 Task: In the Company moma.org, Log call with description : 'Engaged in a call with a potential buyer discussing their requirements.'; Select call outcome: 'Busy '; Select call Direction: Inbound; Add date: '11 September, 2023' and time 6:00:PM. Logged in from softage.1@softage.net
Action: Mouse moved to (83, 53)
Screenshot: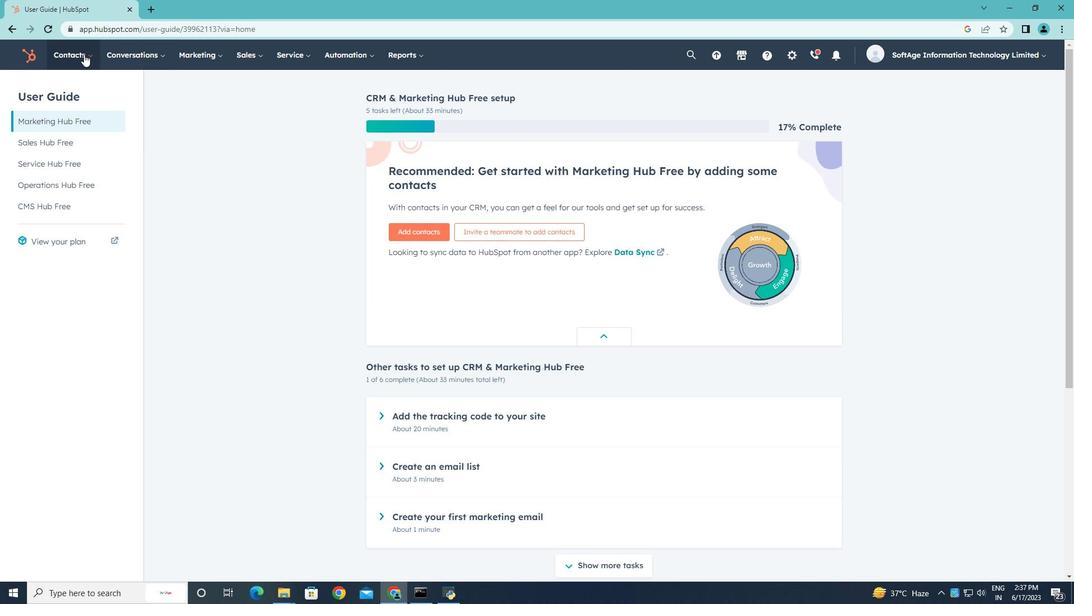 
Action: Mouse pressed left at (83, 53)
Screenshot: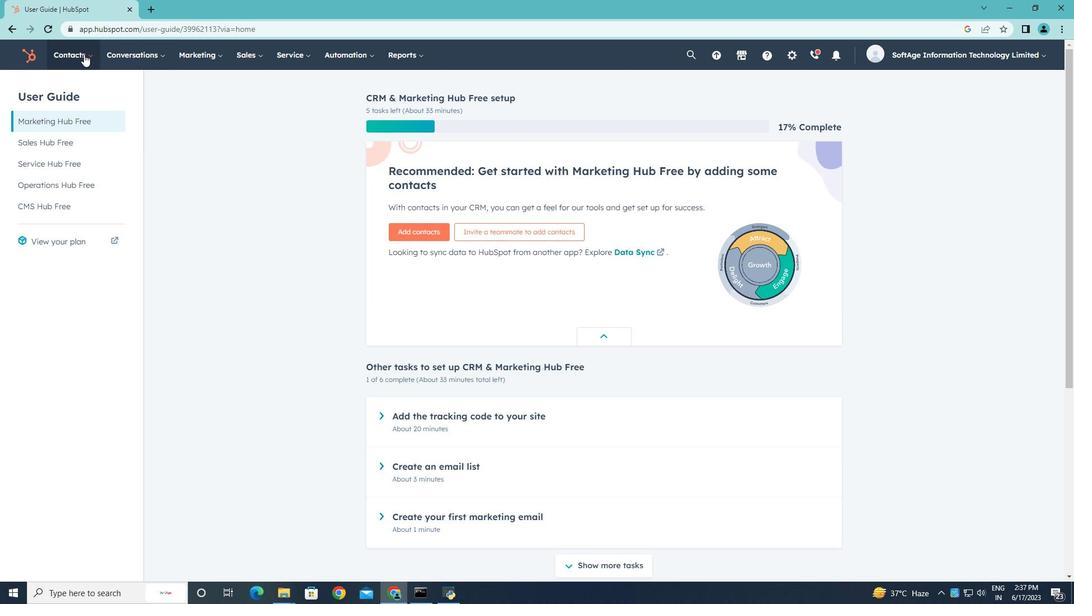 
Action: Mouse moved to (84, 107)
Screenshot: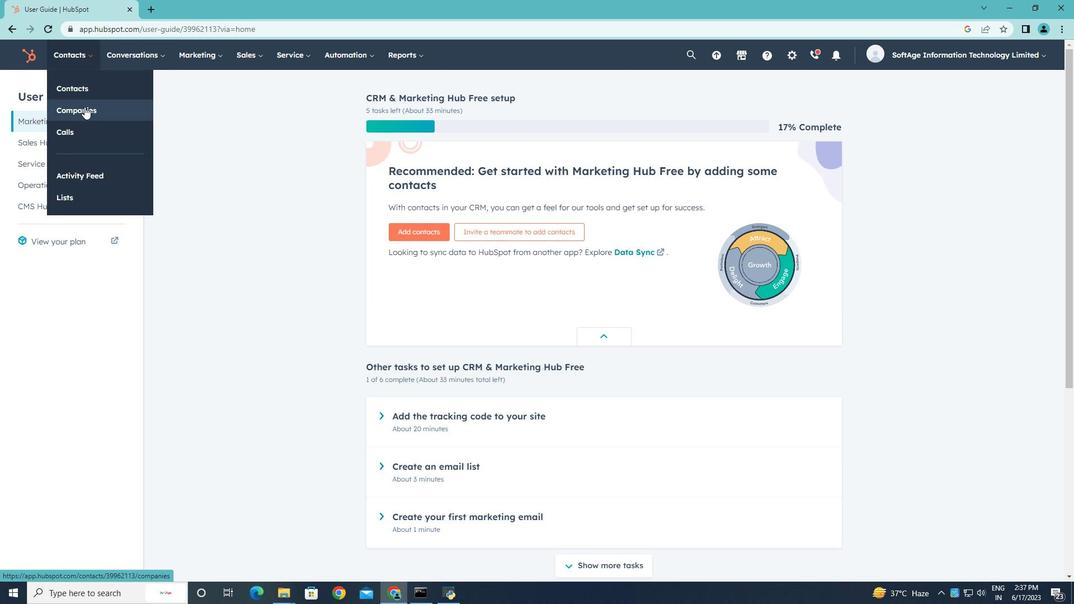 
Action: Mouse pressed left at (84, 107)
Screenshot: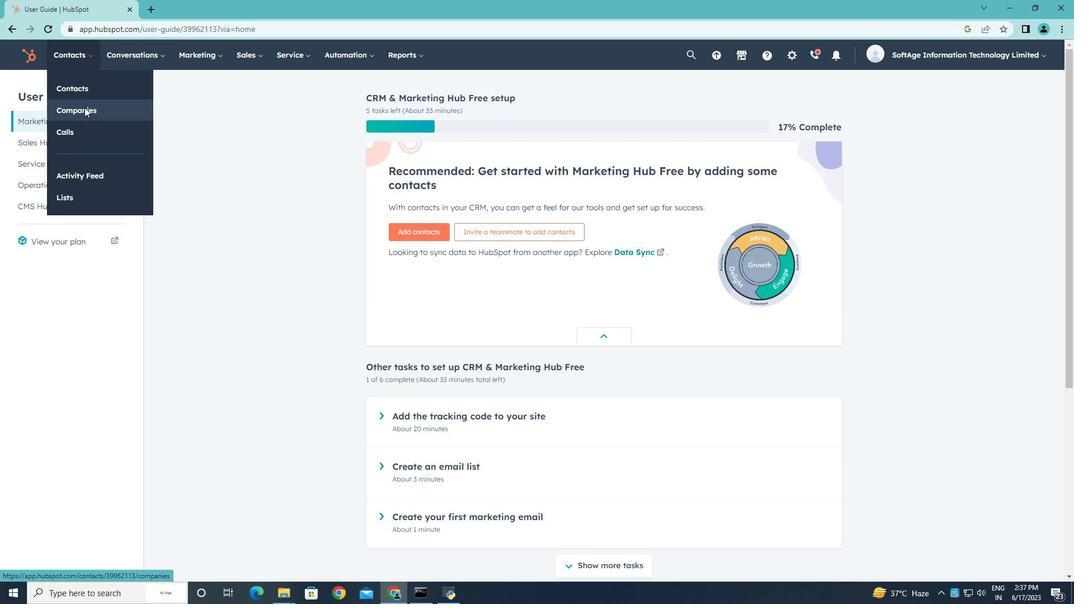 
Action: Mouse moved to (83, 180)
Screenshot: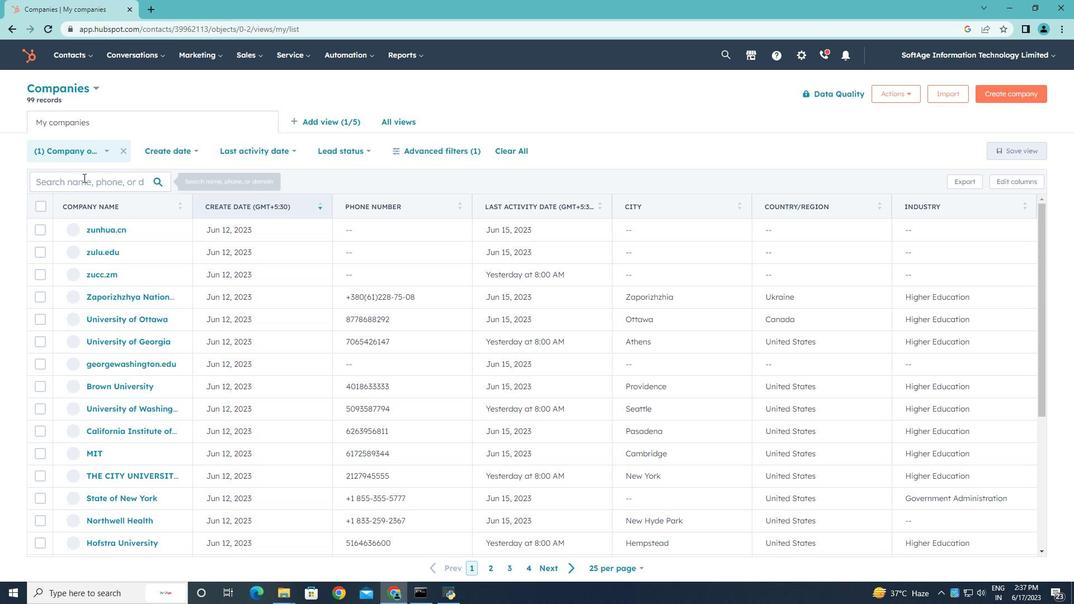 
Action: Mouse pressed left at (83, 180)
Screenshot: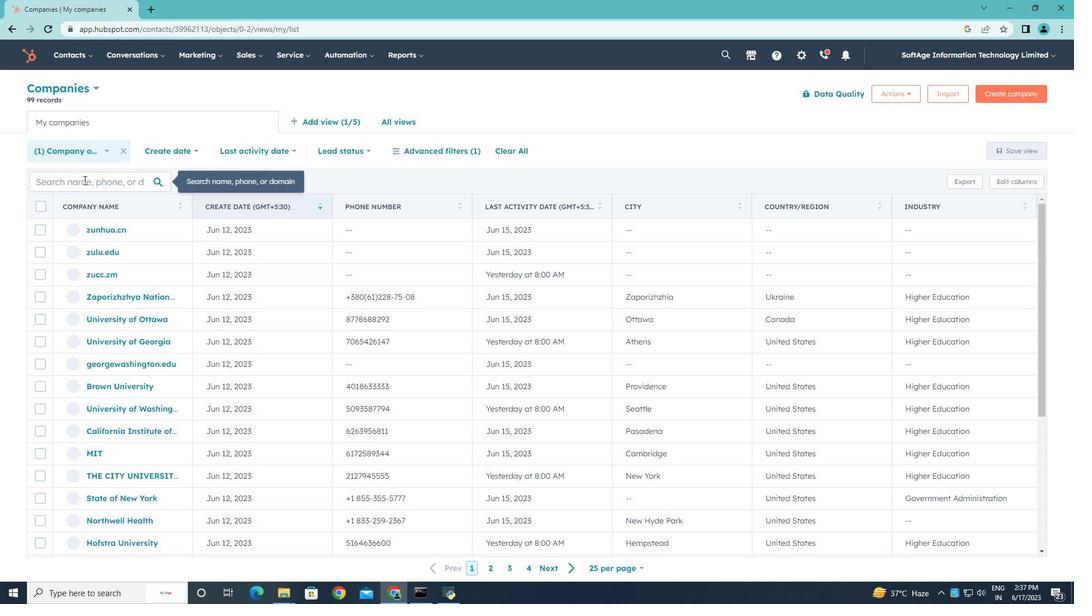 
Action: Key pressed <Key.shift>moma.org
Screenshot: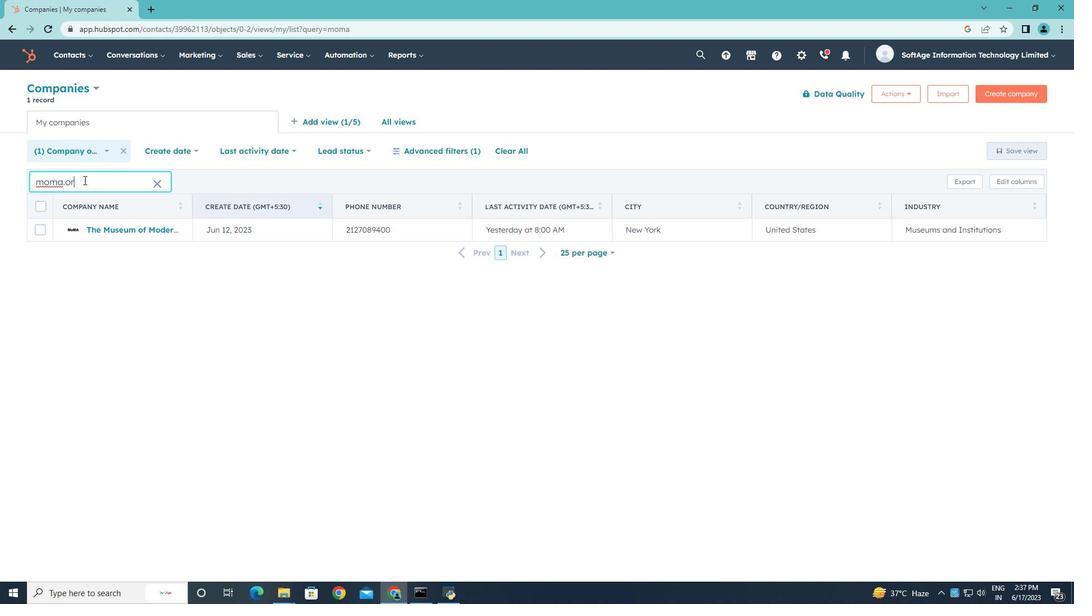 
Action: Mouse moved to (113, 232)
Screenshot: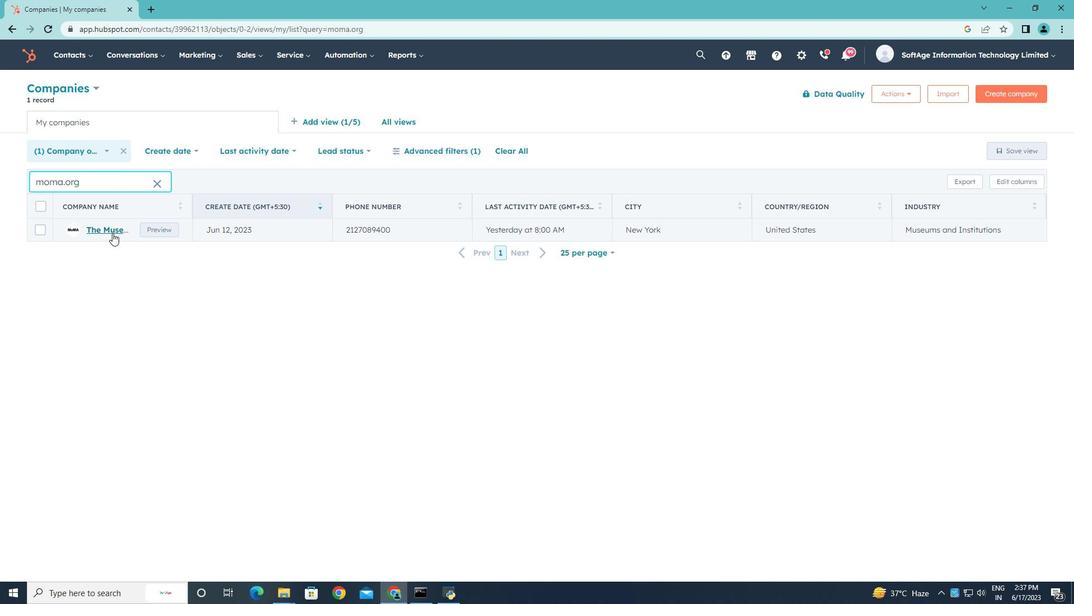 
Action: Mouse pressed left at (113, 232)
Screenshot: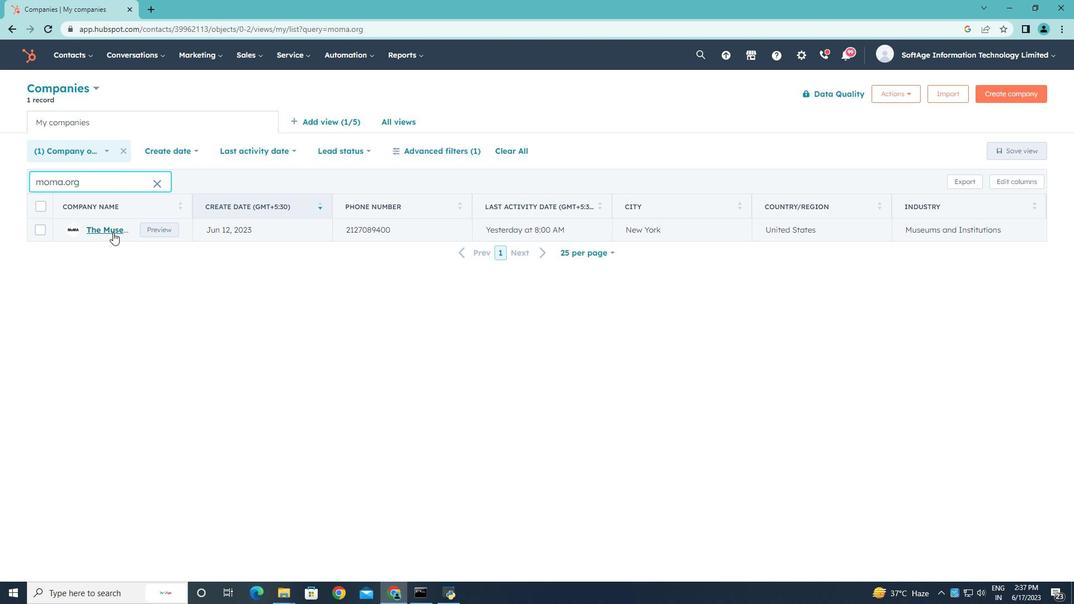
Action: Mouse moved to (220, 189)
Screenshot: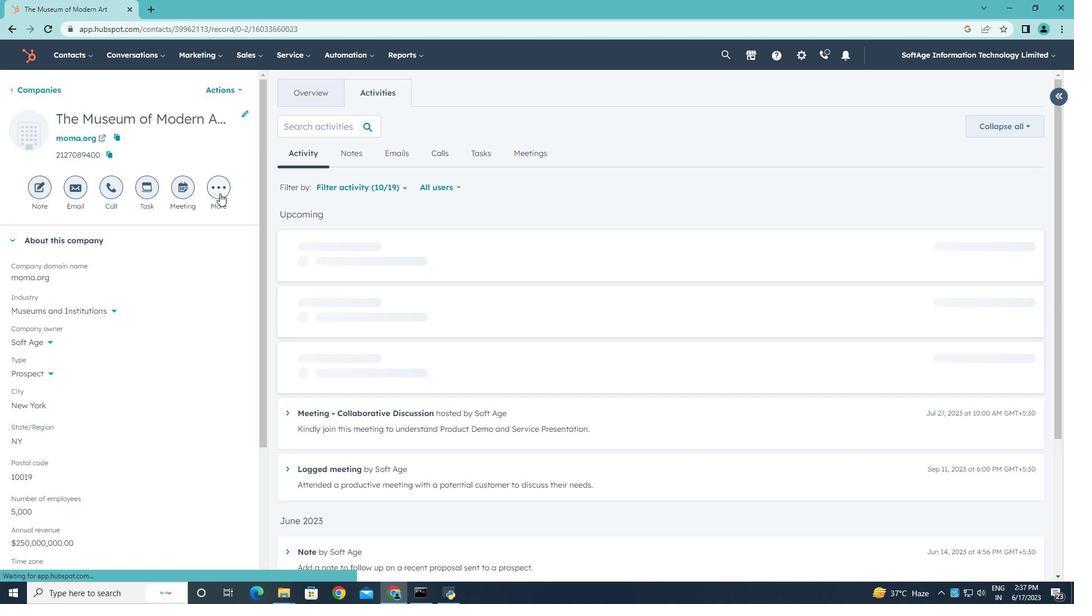 
Action: Mouse pressed left at (220, 189)
Screenshot: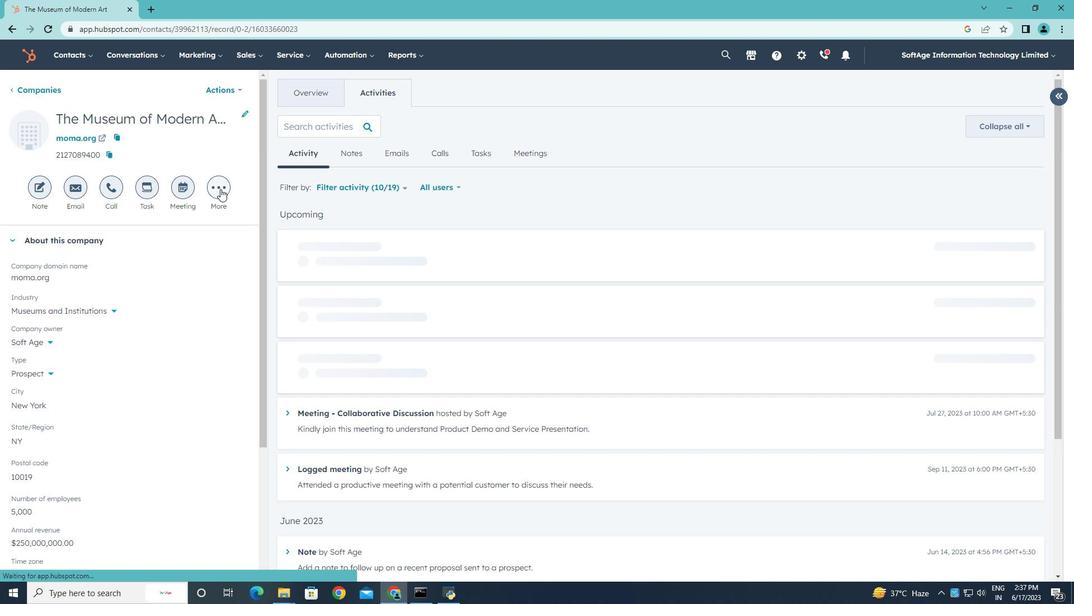 
Action: Mouse moved to (206, 280)
Screenshot: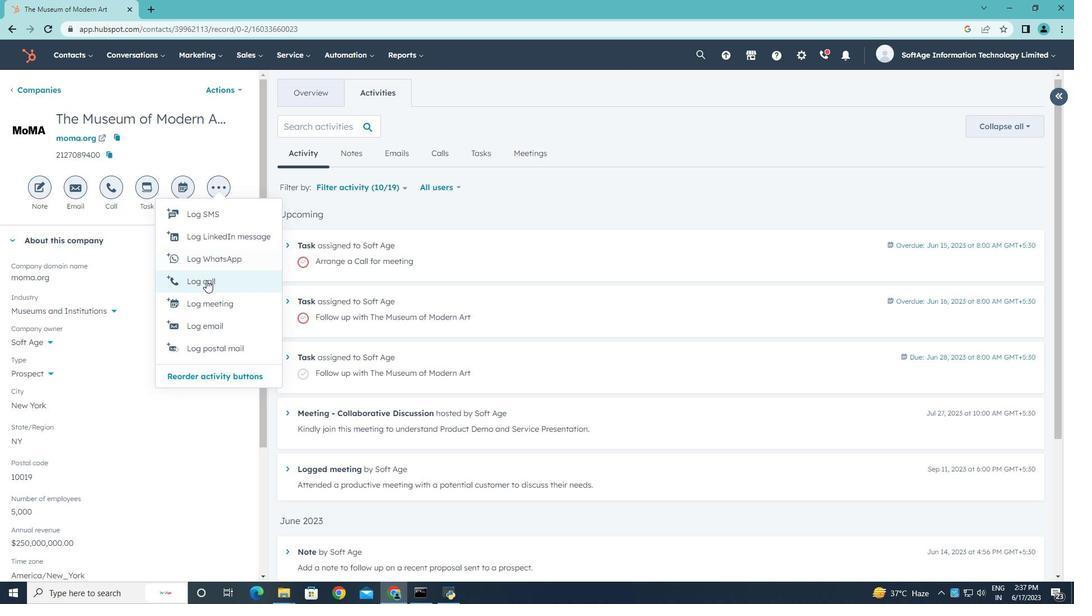 
Action: Mouse pressed left at (206, 280)
Screenshot: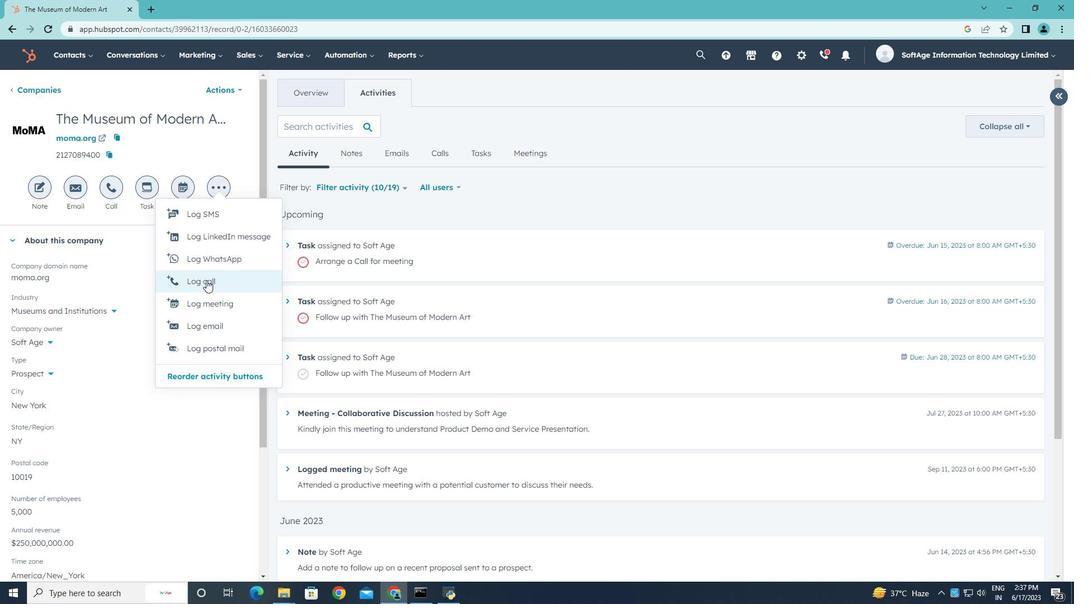 
Action: Key pressed <Key.shift>Engaged<Key.space>in<Key.space>a<Key.space>w<Key.backspace>call<Key.space>with<Key.space>a<Key.space>potential<Key.space>buyer<Key.space>discussing<Key.space>their<Key.space>requirements.
Screenshot: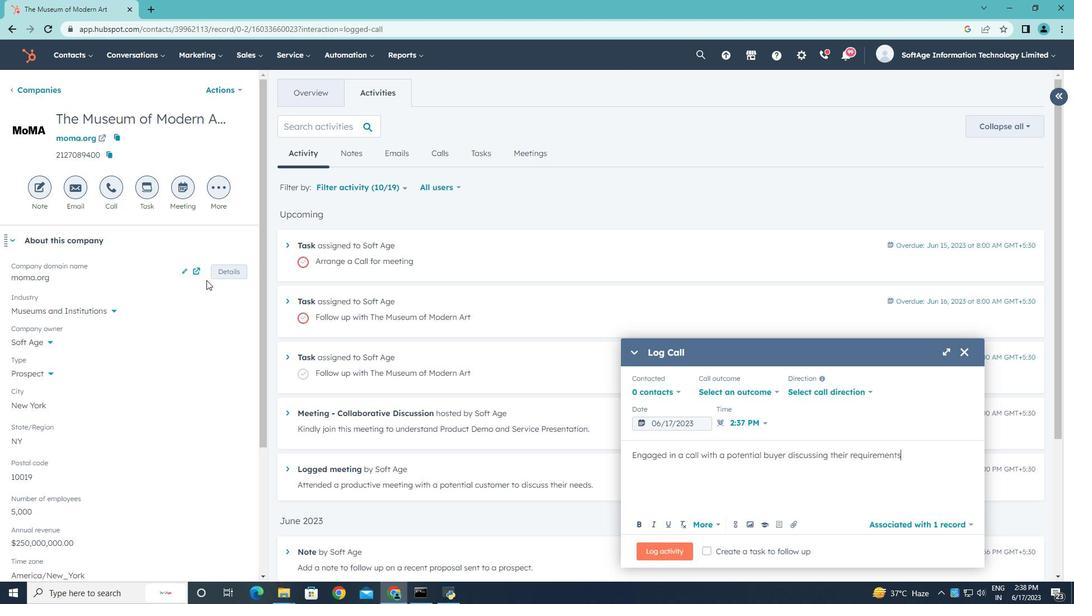 
Action: Mouse moved to (773, 390)
Screenshot: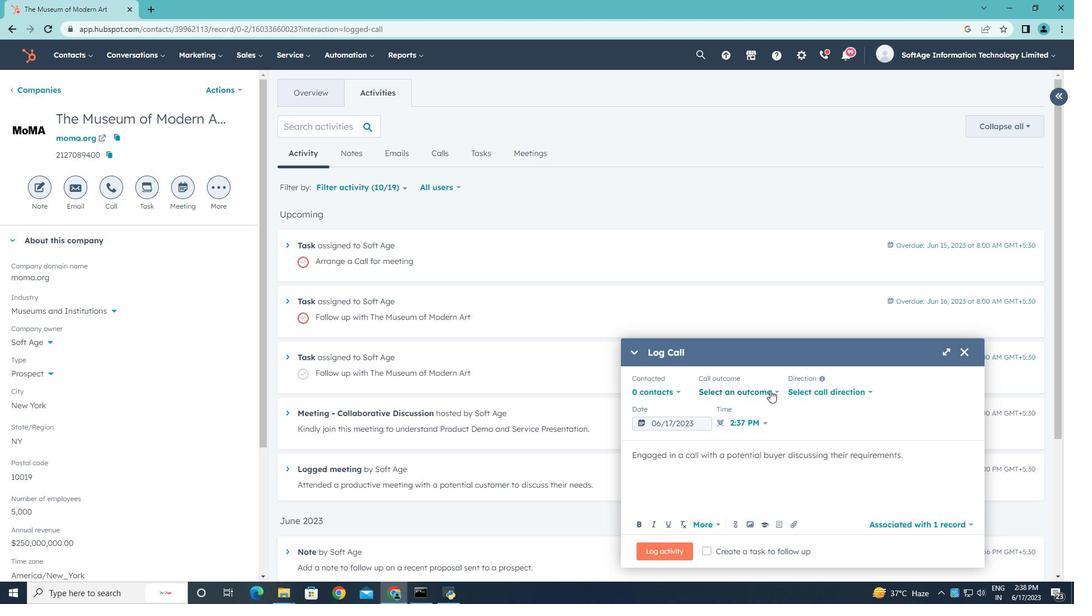 
Action: Mouse pressed left at (773, 390)
Screenshot: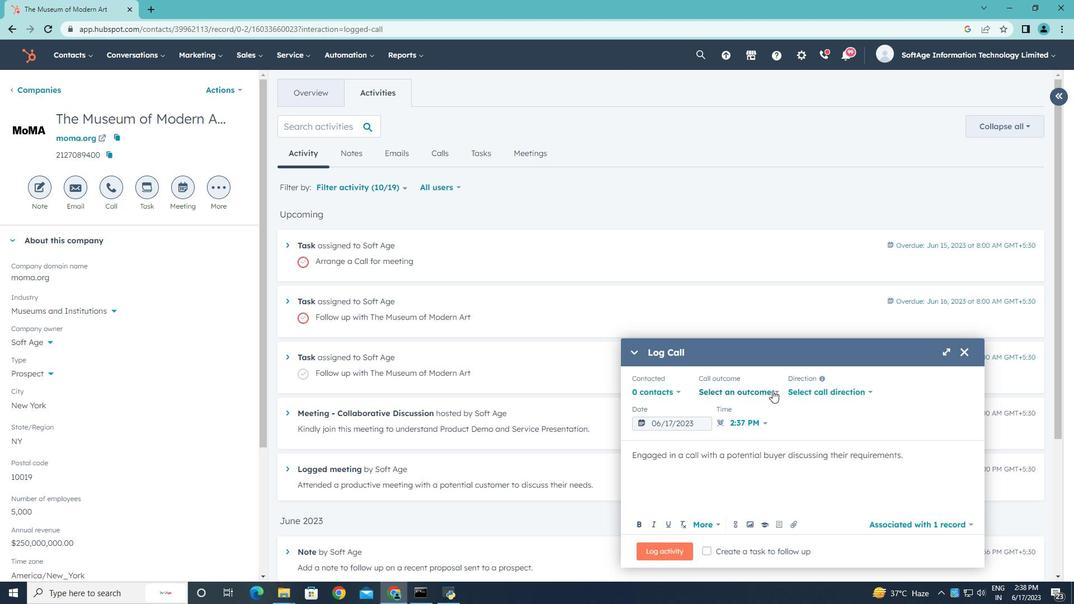 
Action: Mouse moved to (747, 429)
Screenshot: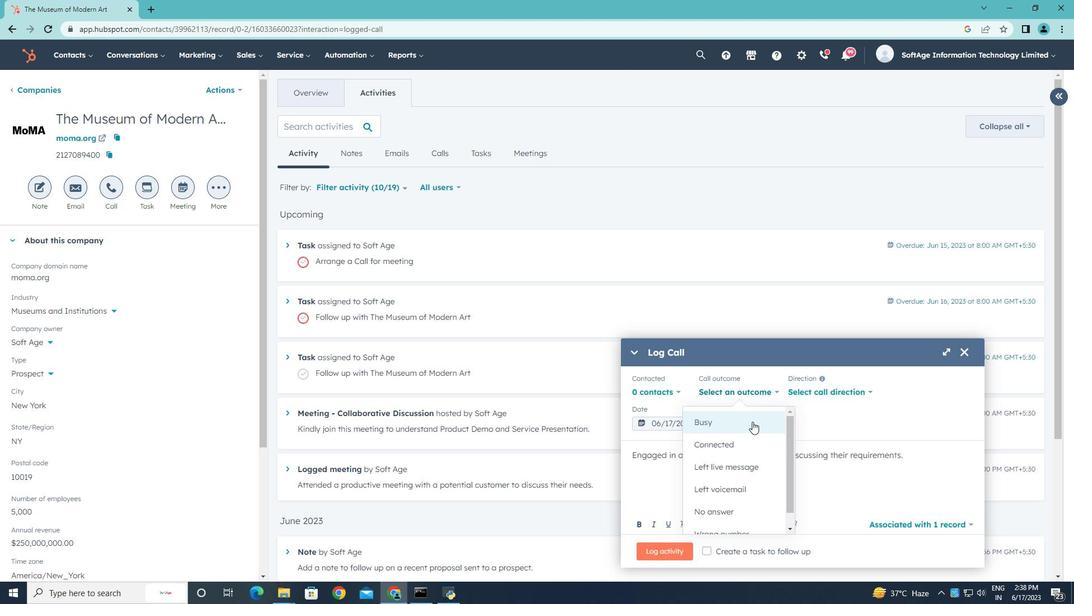 
Action: Mouse pressed left at (747, 429)
Screenshot: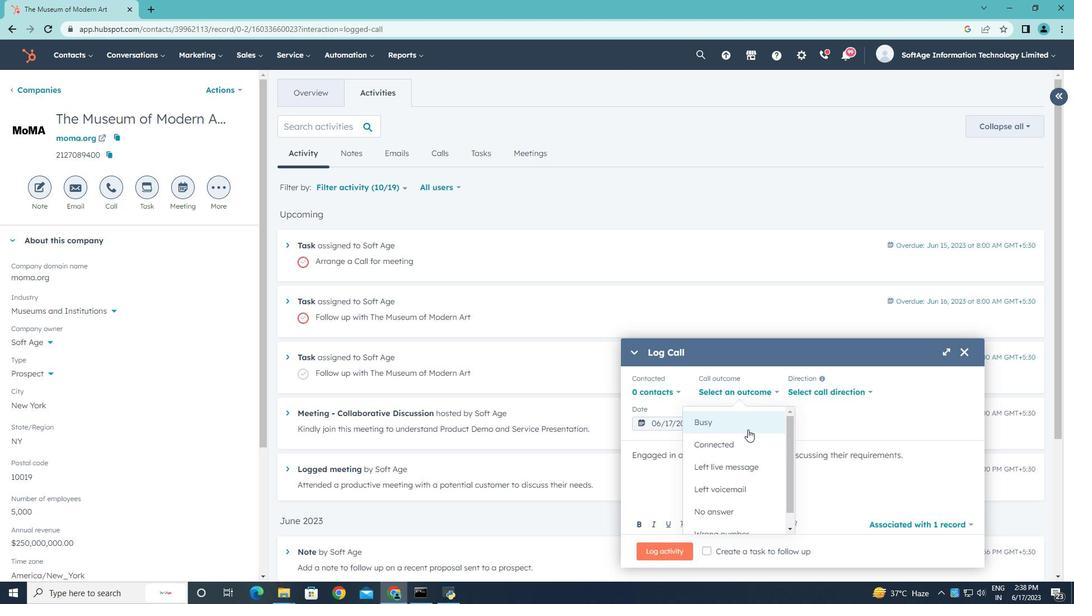 
Action: Mouse moved to (816, 395)
Screenshot: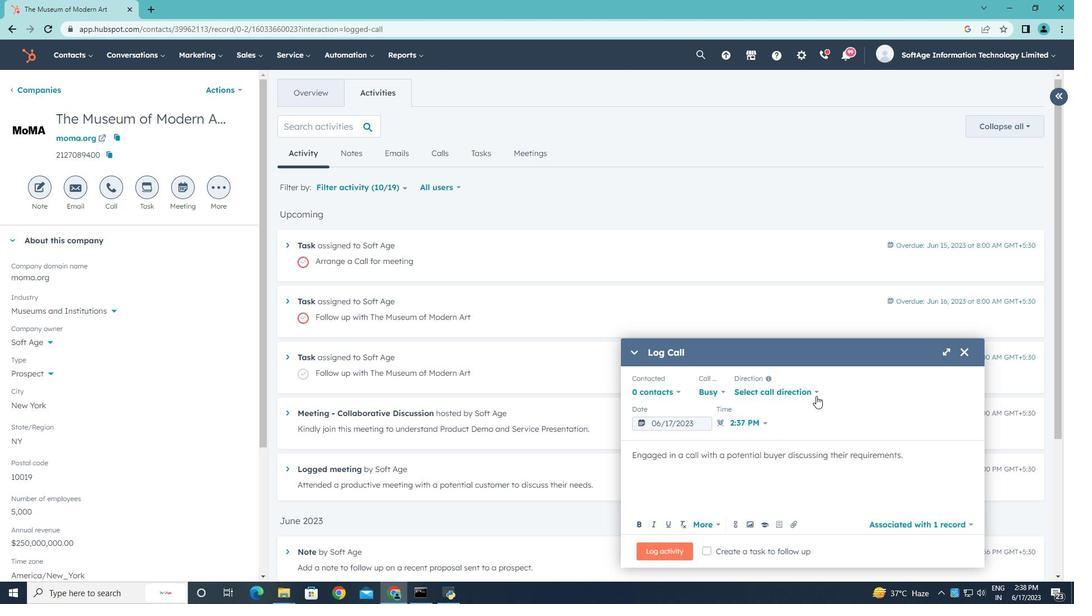 
Action: Mouse pressed left at (816, 395)
Screenshot: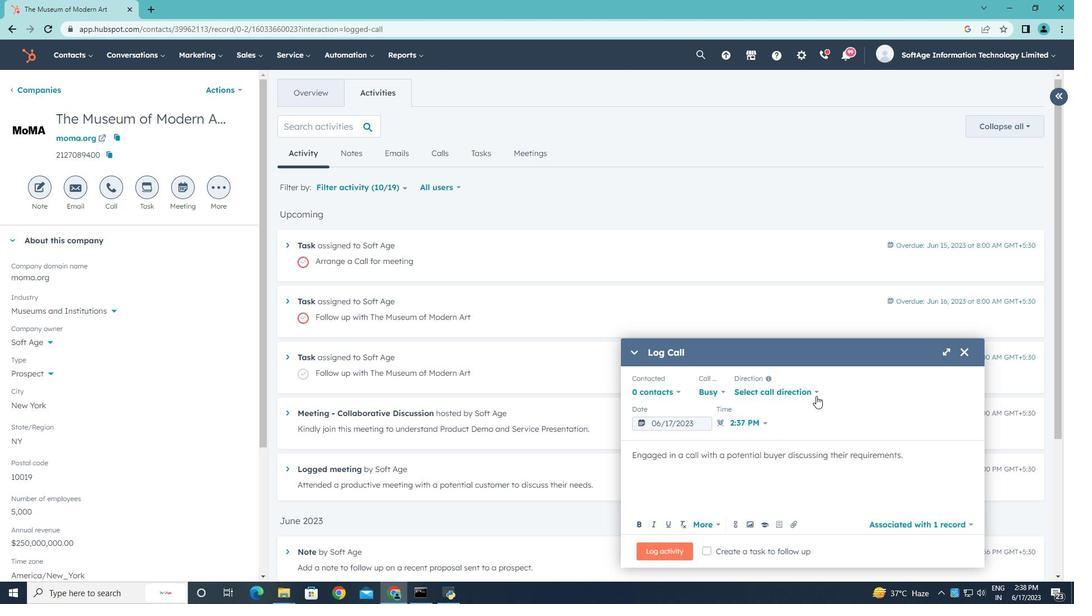 
Action: Mouse moved to (779, 425)
Screenshot: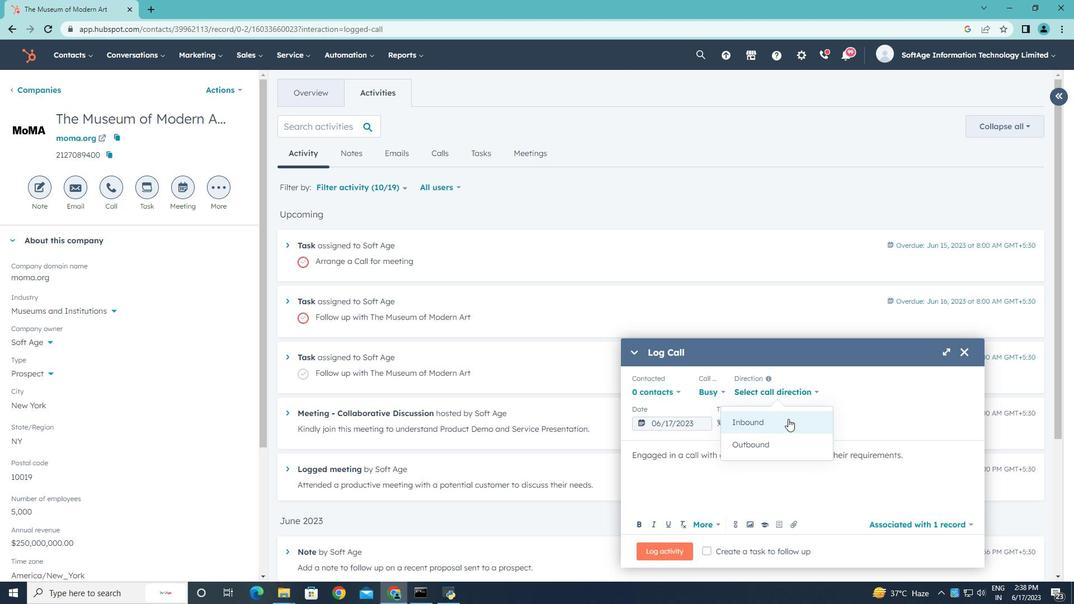 
Action: Mouse pressed left at (779, 425)
Screenshot: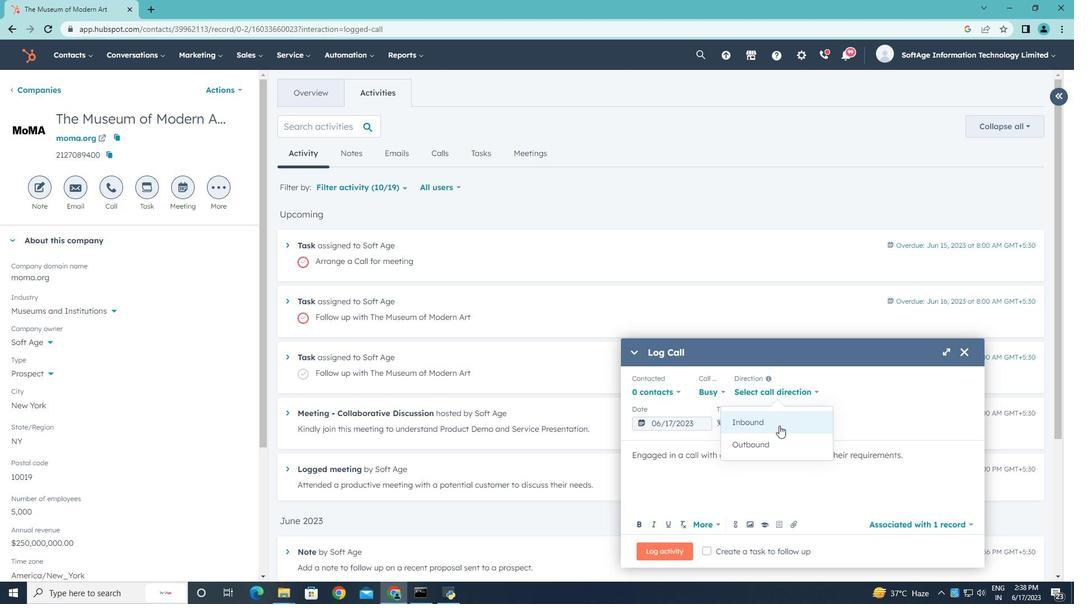 
Action: Mouse moved to (860, 393)
Screenshot: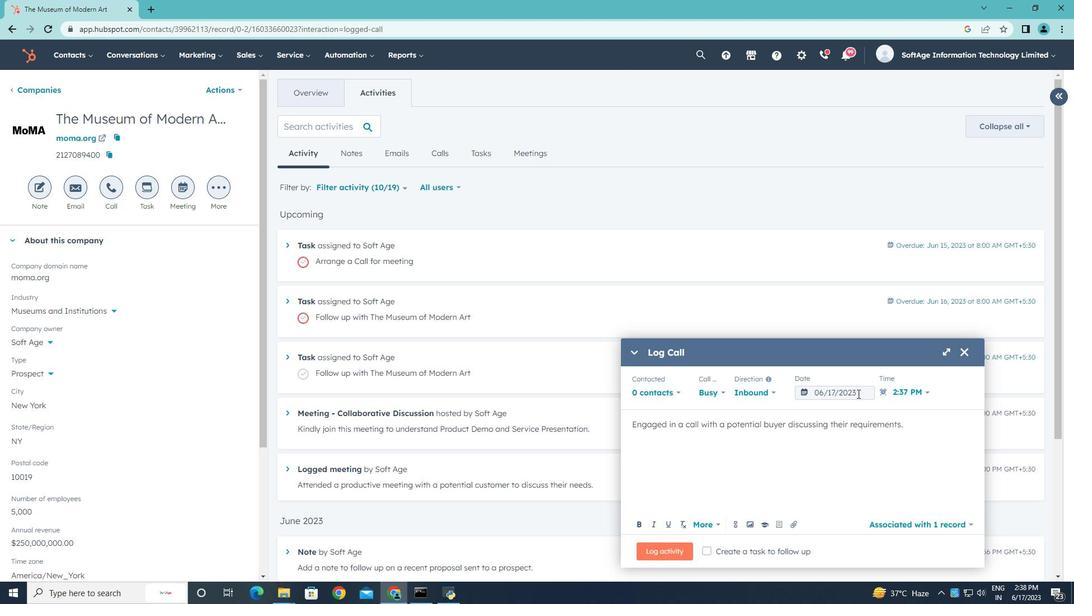 
Action: Mouse pressed left at (860, 393)
Screenshot: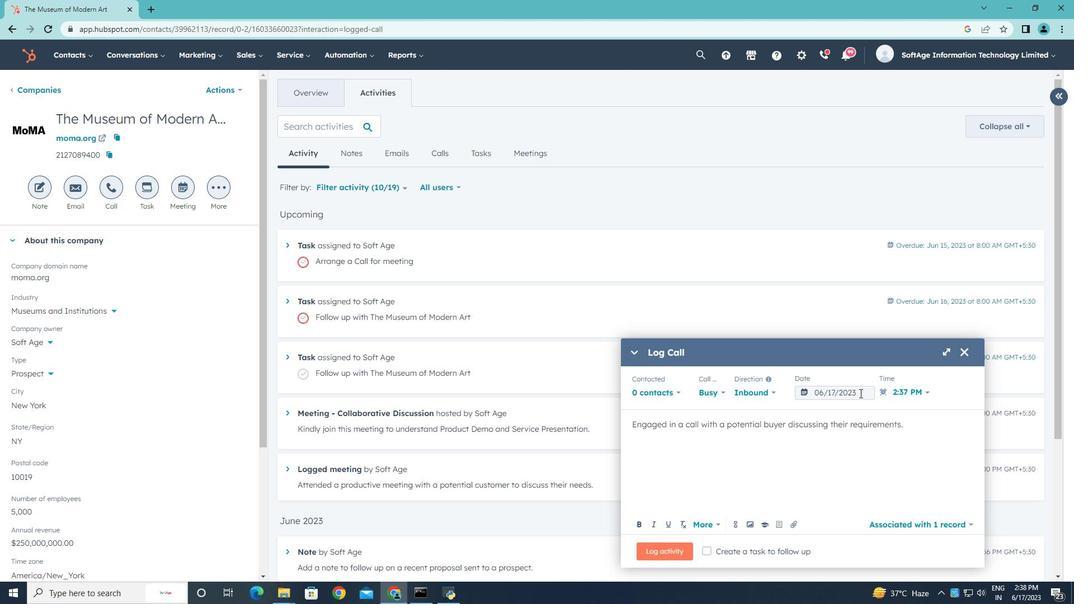 
Action: Mouse moved to (945, 217)
Screenshot: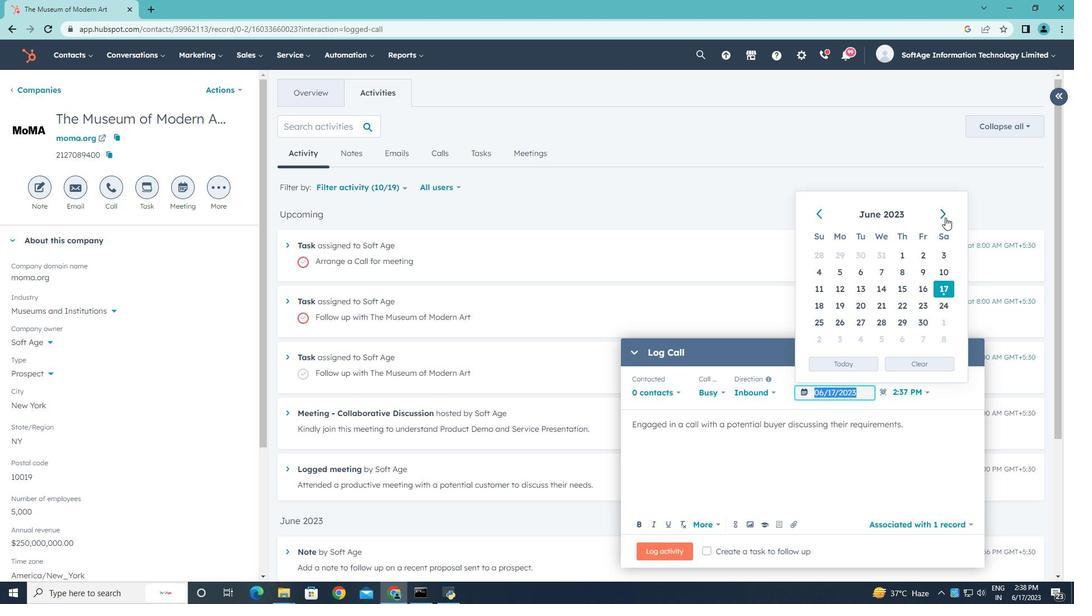 
Action: Mouse pressed left at (945, 217)
Screenshot: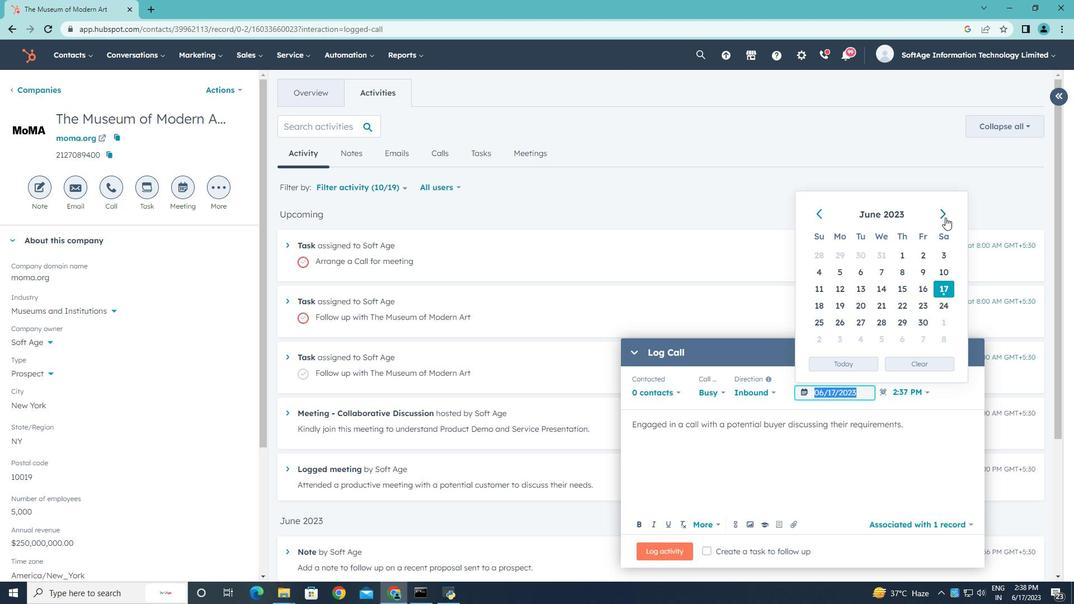 
Action: Mouse pressed left at (945, 217)
Screenshot: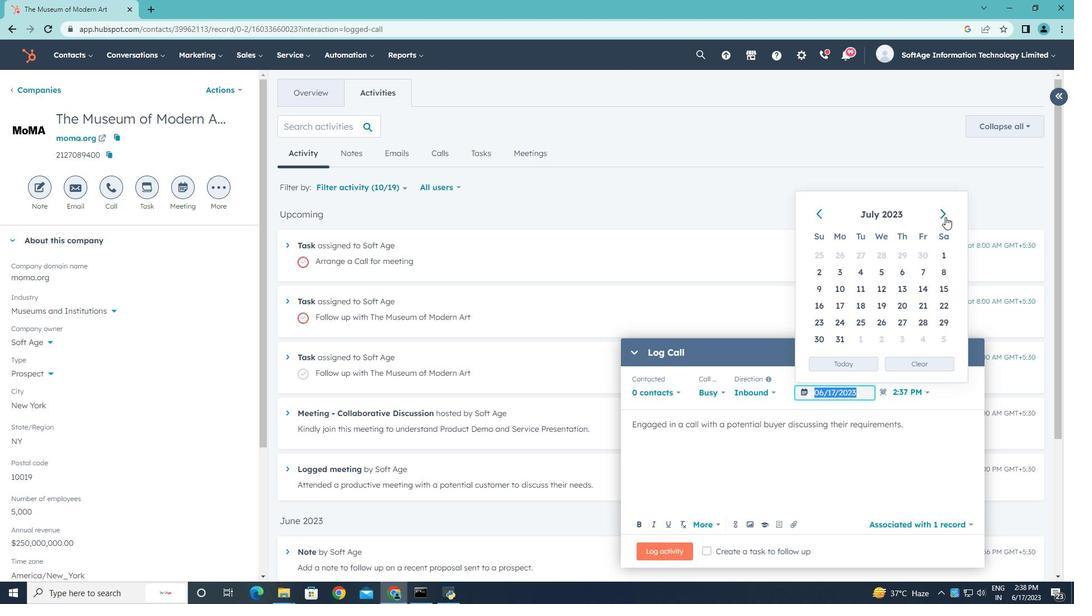 
Action: Mouse pressed left at (945, 217)
Screenshot: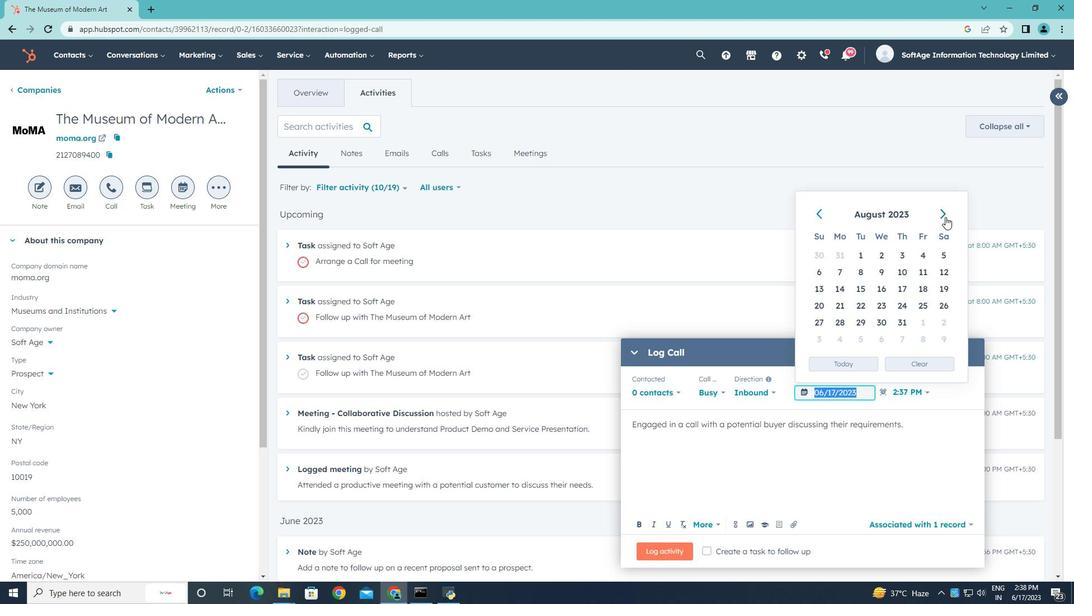 
Action: Mouse moved to (840, 287)
Screenshot: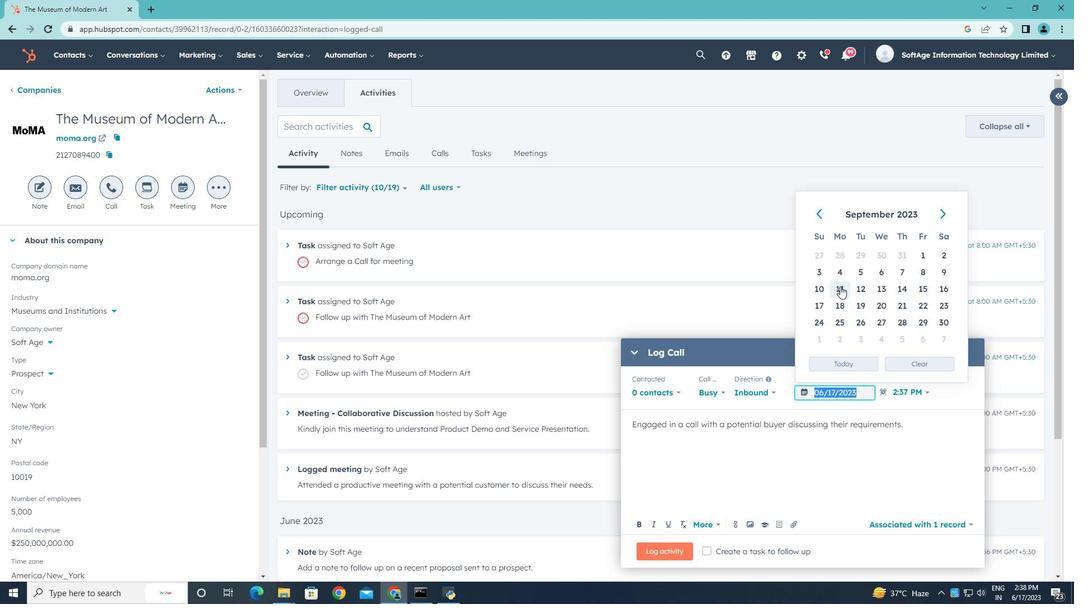 
Action: Mouse pressed left at (840, 287)
Screenshot: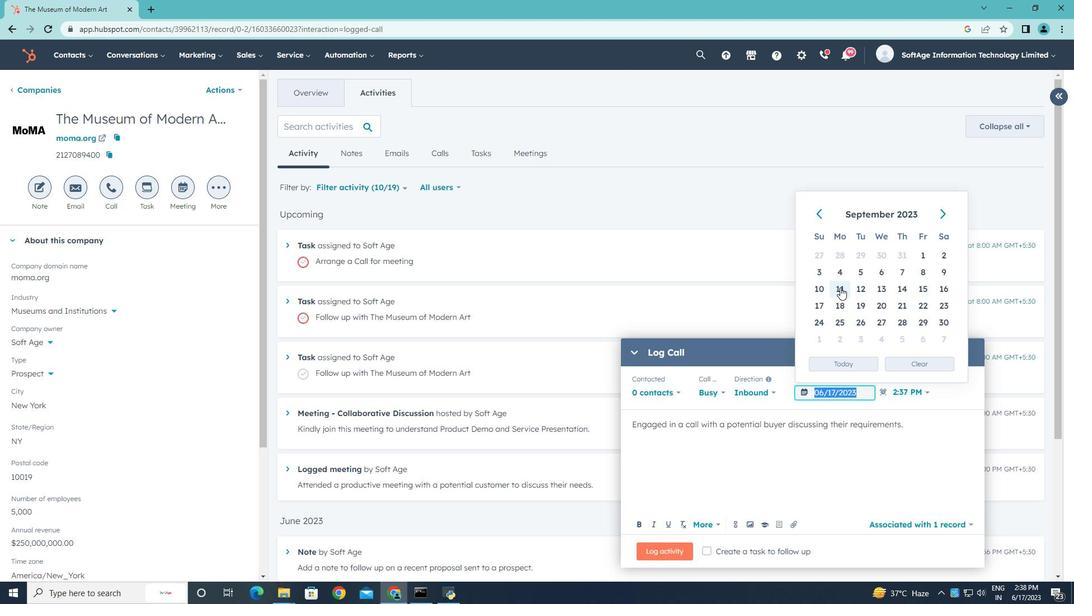 
Action: Mouse moved to (926, 393)
Screenshot: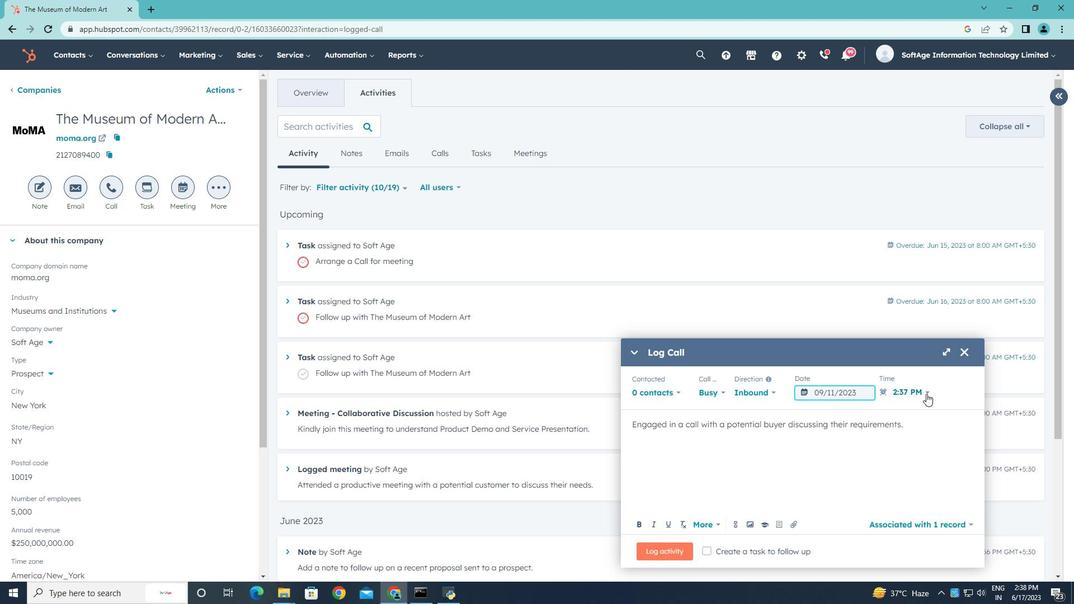 
Action: Mouse pressed left at (926, 393)
Screenshot: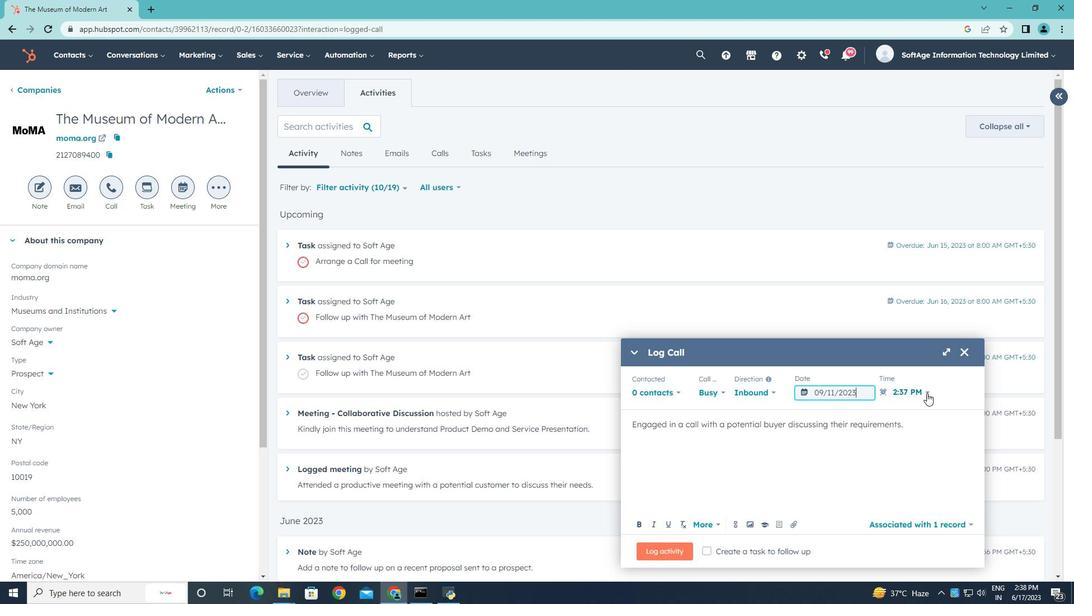 
Action: Mouse moved to (902, 457)
Screenshot: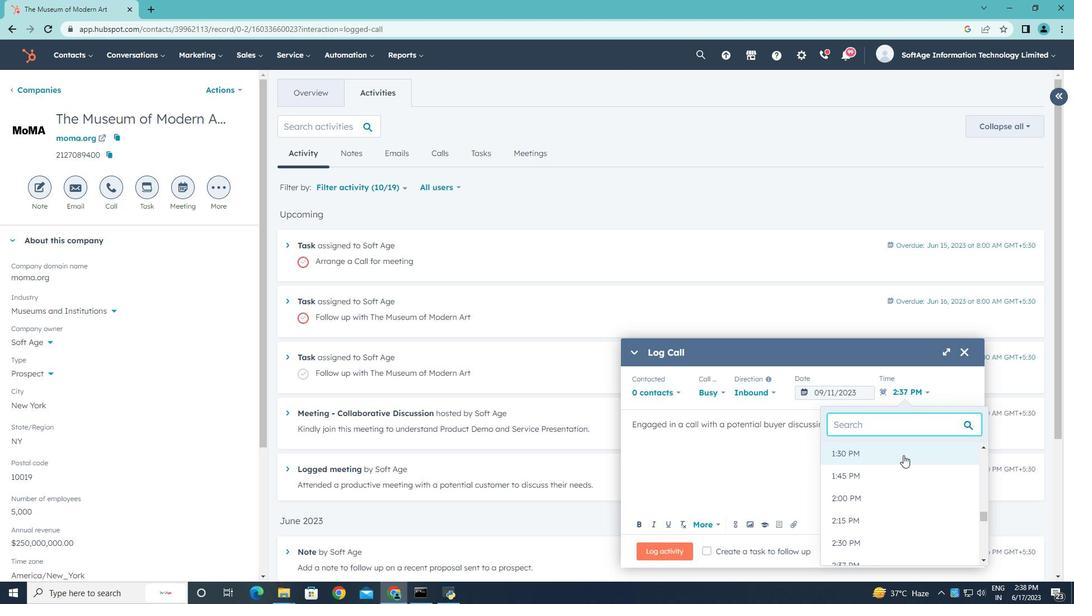 
Action: Mouse scrolled (902, 457) with delta (0, 0)
Screenshot: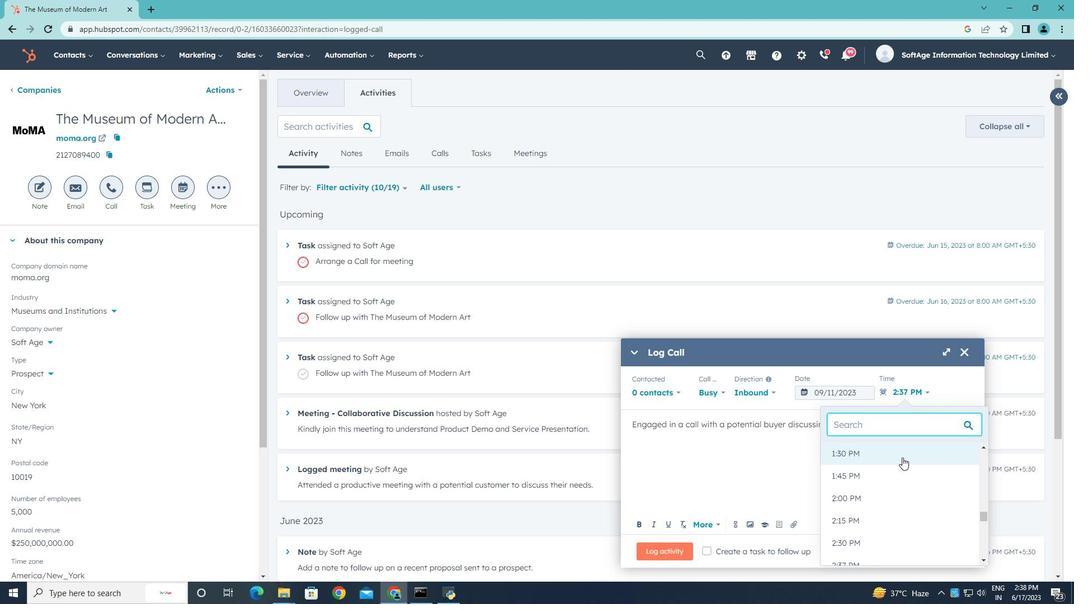 
Action: Mouse scrolled (902, 457) with delta (0, 0)
Screenshot: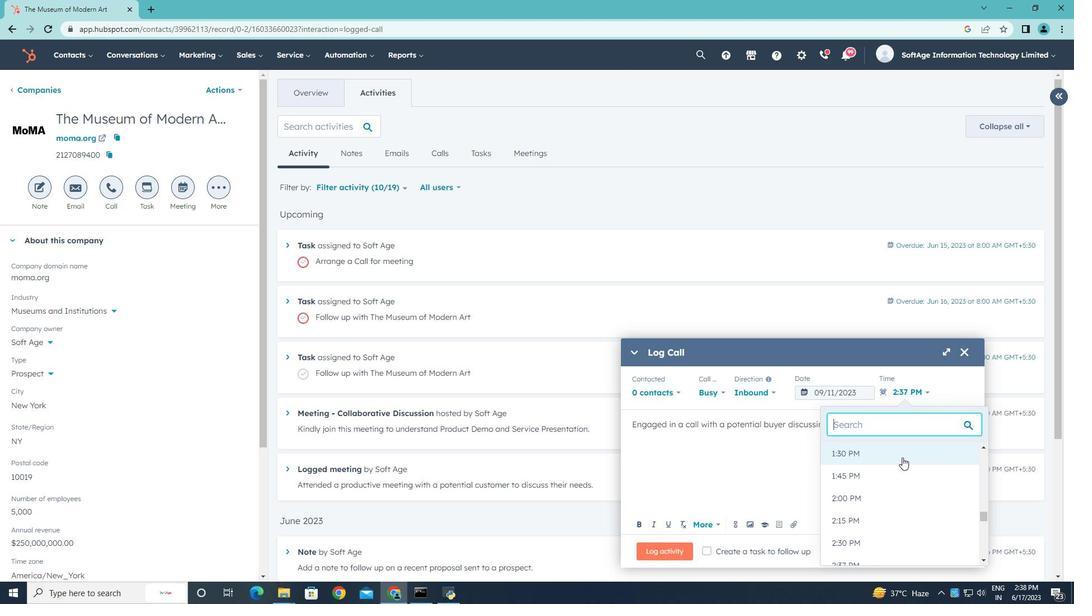 
Action: Mouse scrolled (902, 457) with delta (0, 0)
Screenshot: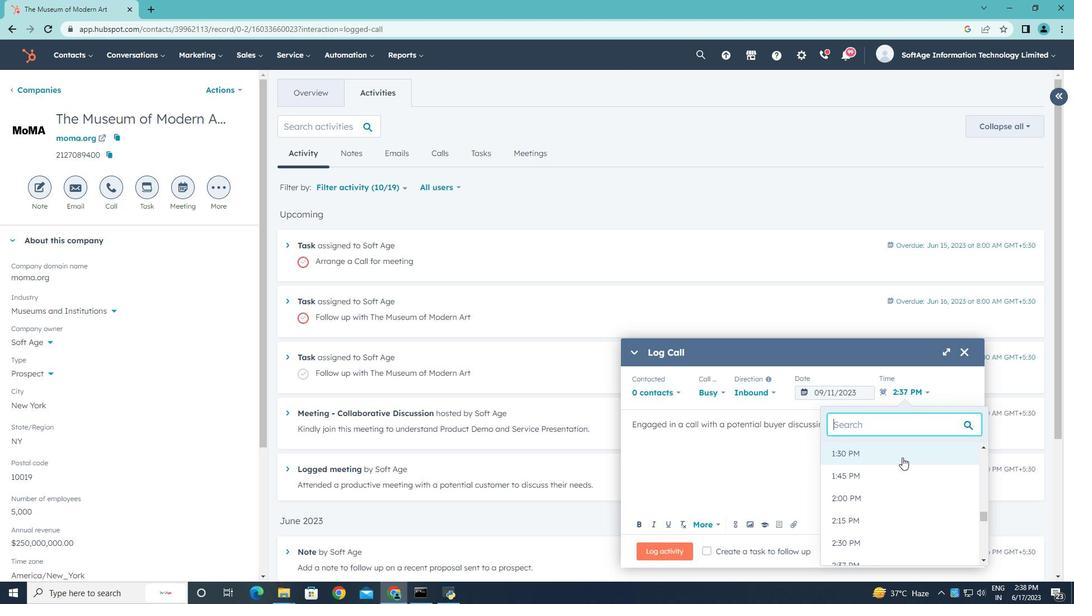 
Action: Mouse scrolled (902, 457) with delta (0, 0)
Screenshot: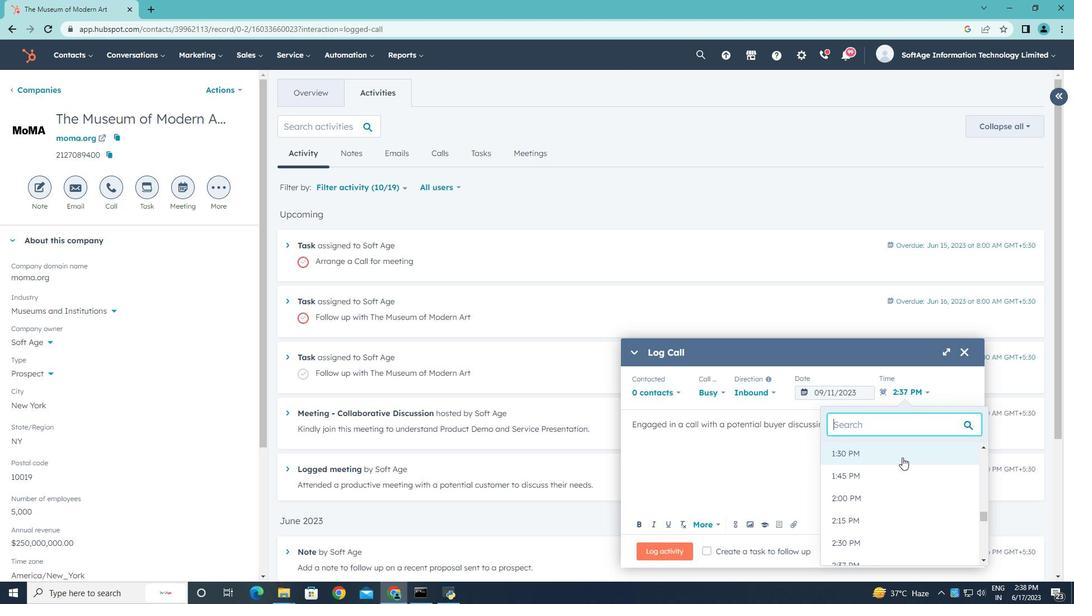
Action: Mouse scrolled (902, 457) with delta (0, 0)
Screenshot: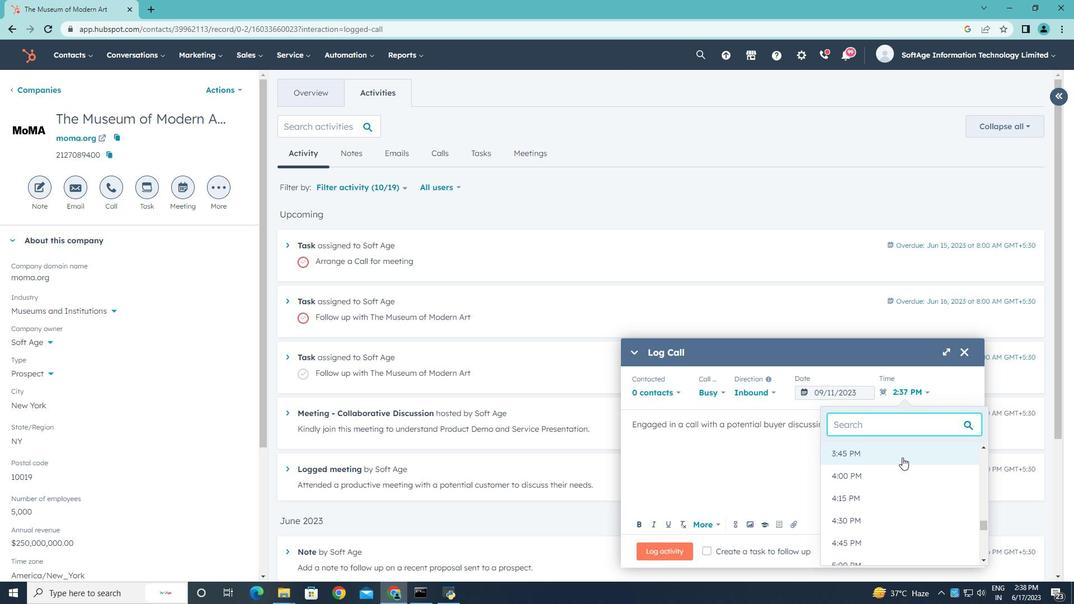 
Action: Mouse scrolled (902, 457) with delta (0, 0)
Screenshot: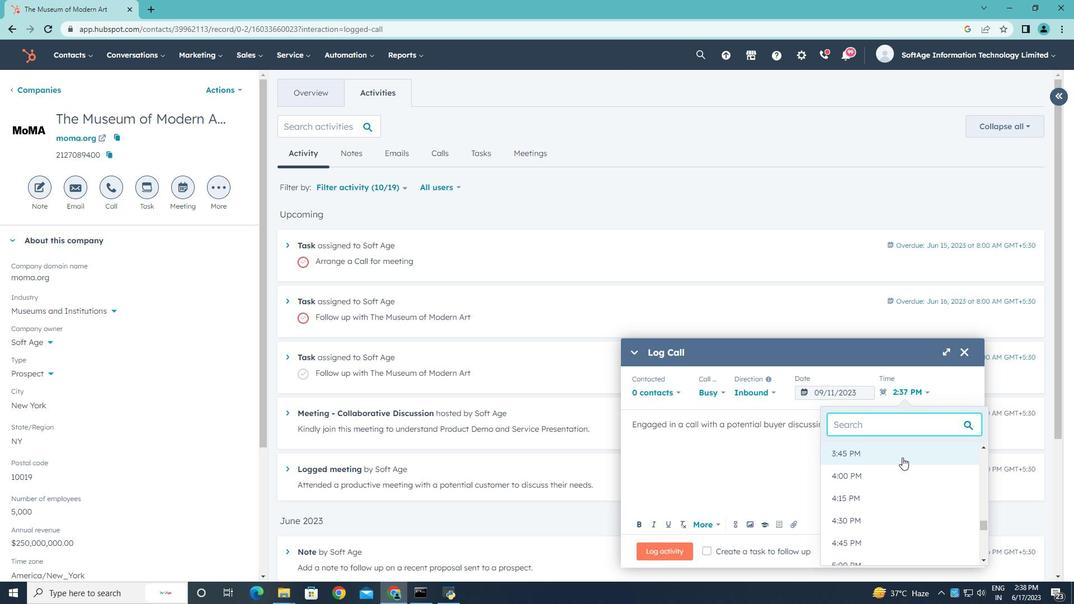 
Action: Mouse scrolled (902, 457) with delta (0, 0)
Screenshot: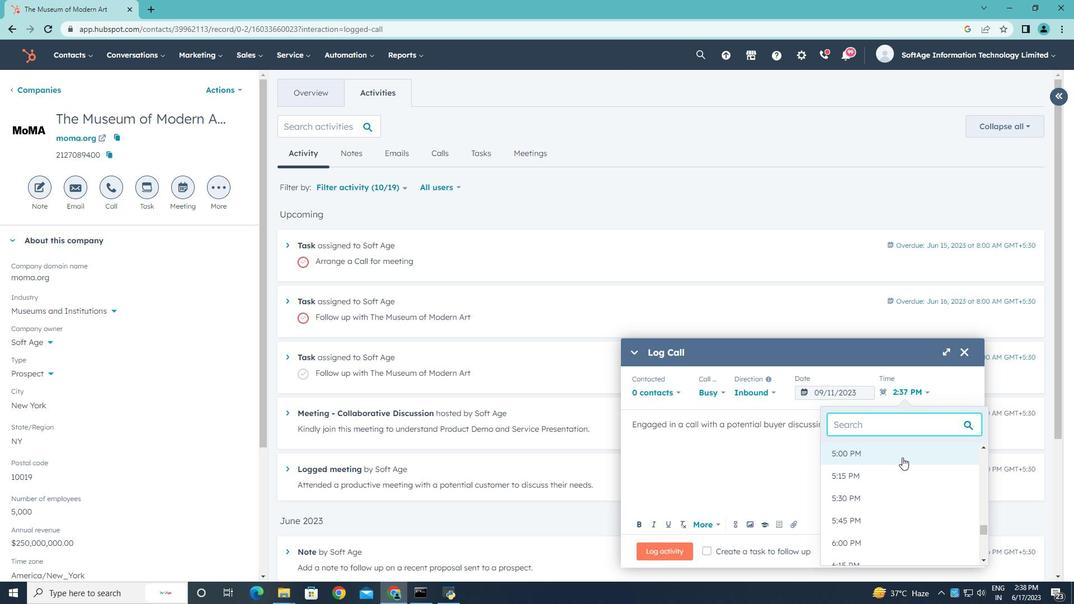 
Action: Mouse moved to (874, 486)
Screenshot: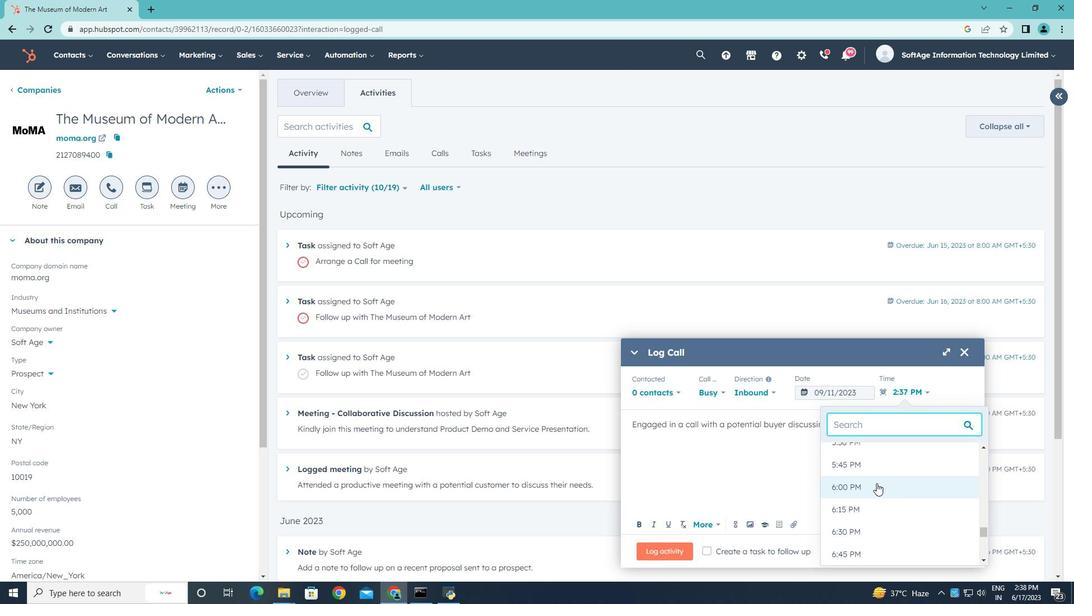 
Action: Mouse pressed left at (874, 486)
Screenshot: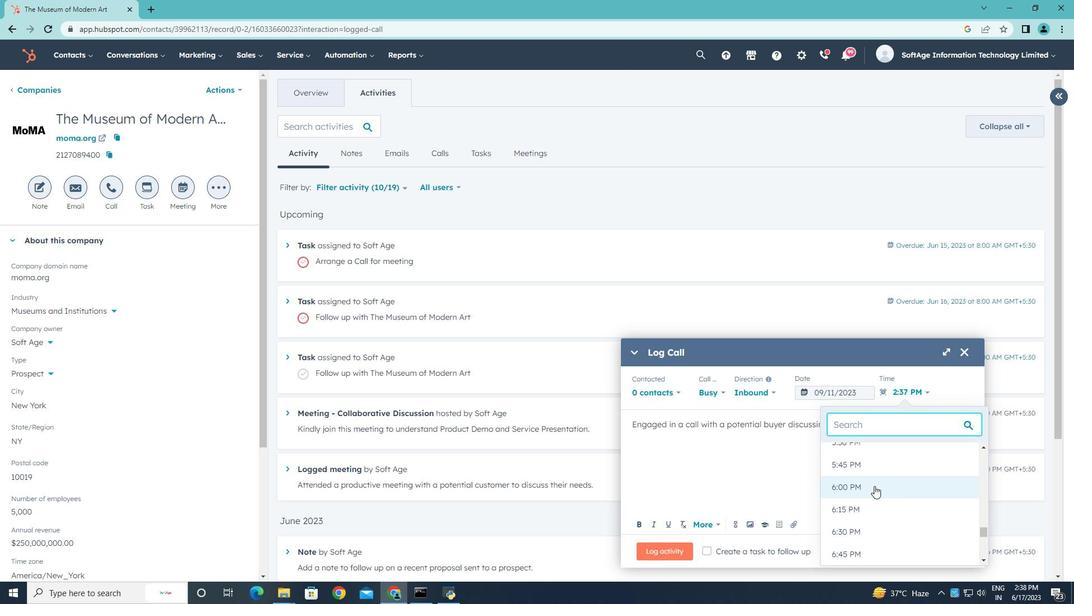 
Action: Mouse moved to (651, 552)
Screenshot: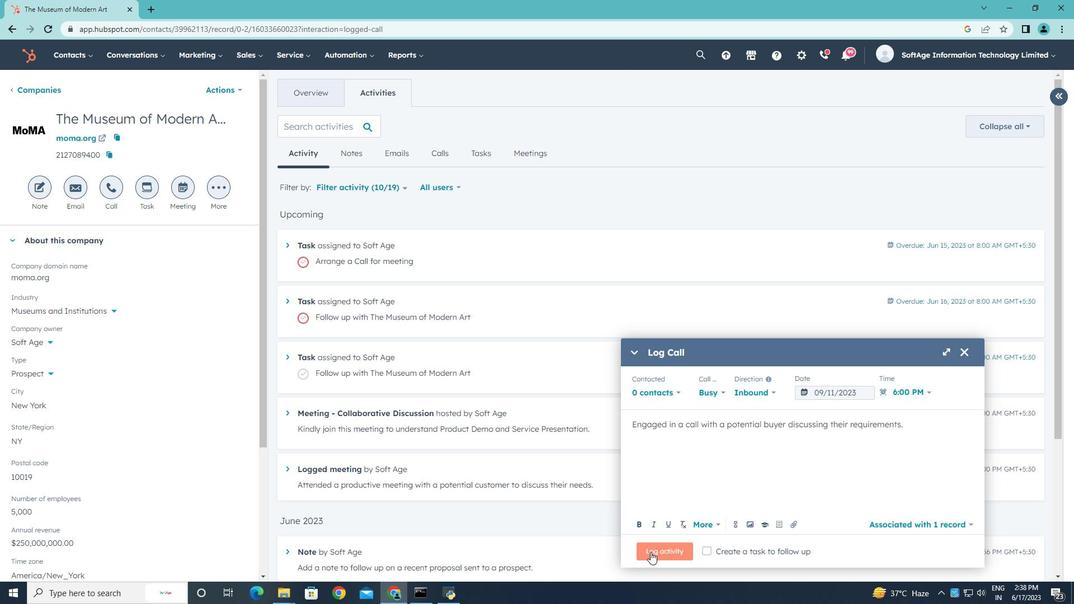 
Action: Mouse pressed left at (651, 552)
Screenshot: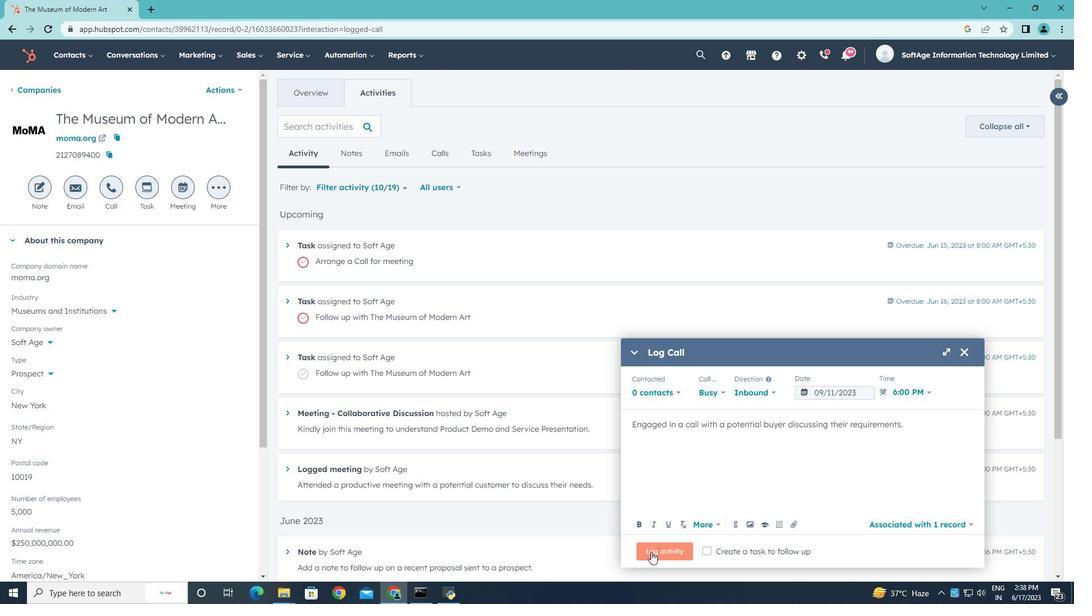 
